 Task: Hide cookie banner on your booking page.
Action: Mouse moved to (961, 68)
Screenshot: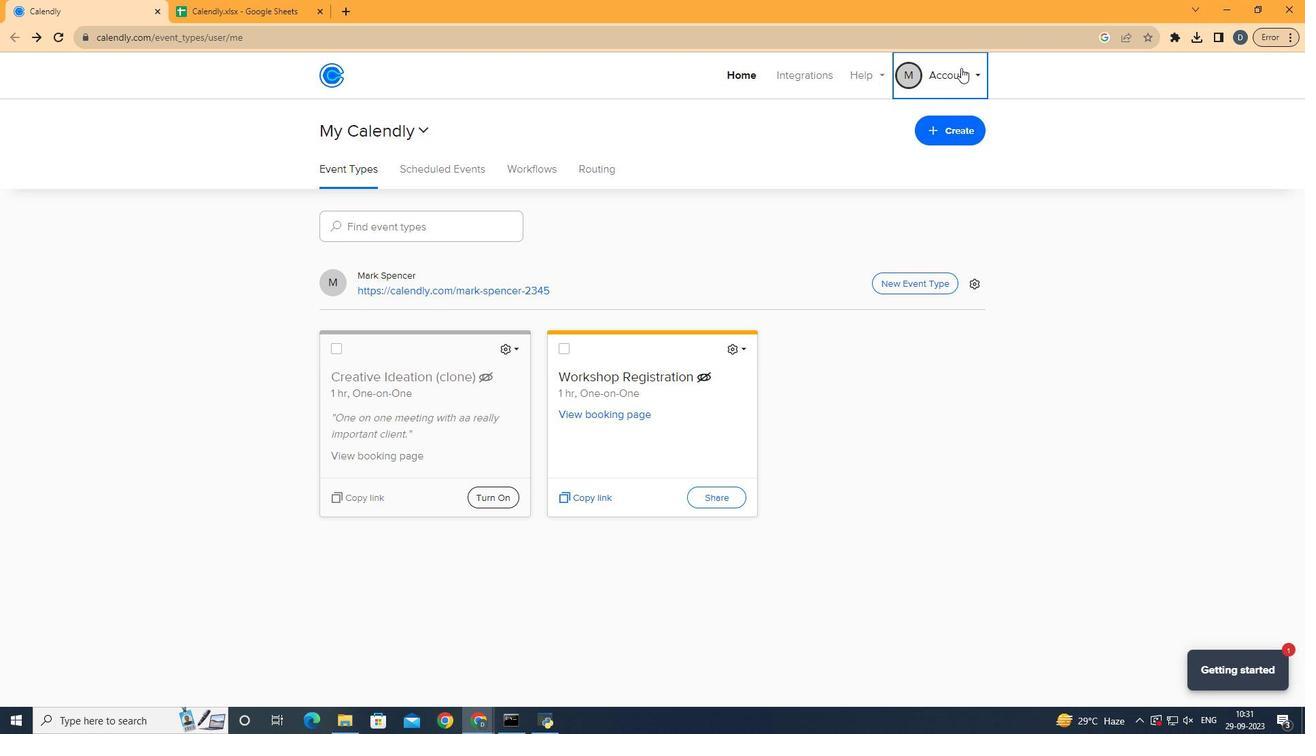 
Action: Mouse pressed left at (961, 68)
Screenshot: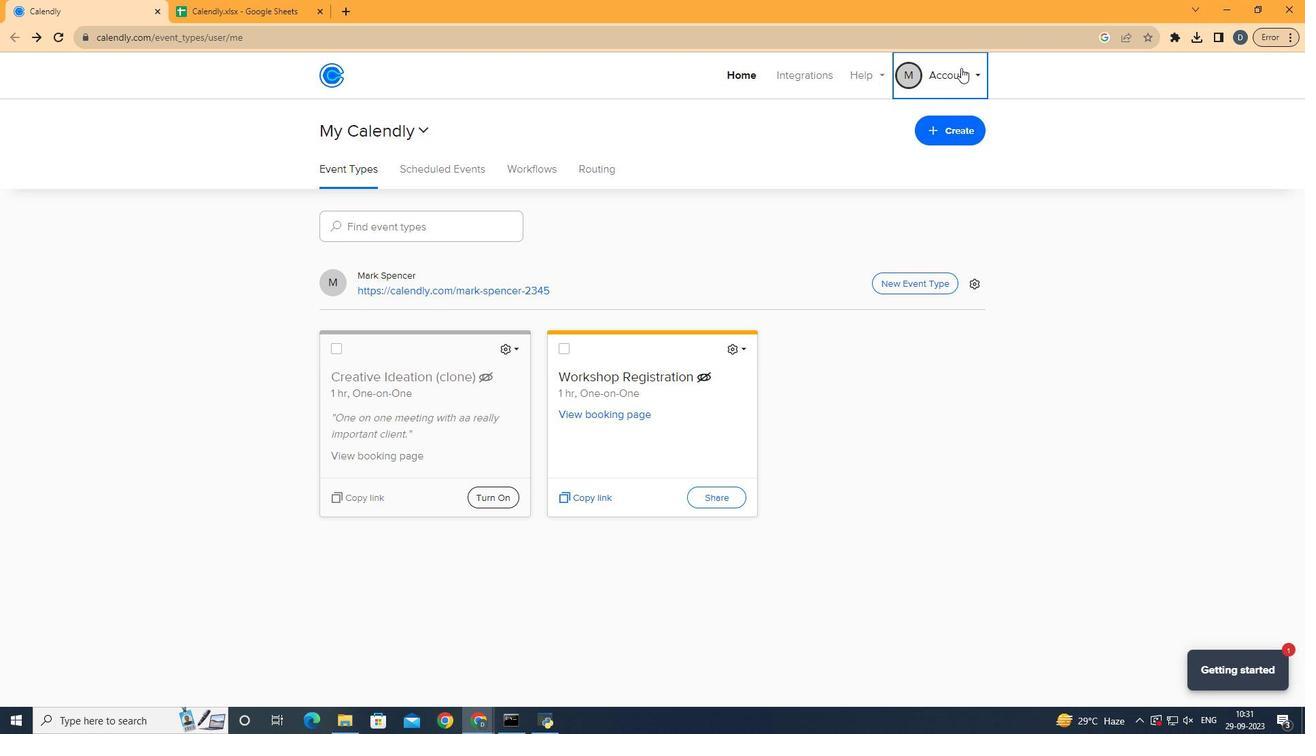
Action: Mouse moved to (899, 184)
Screenshot: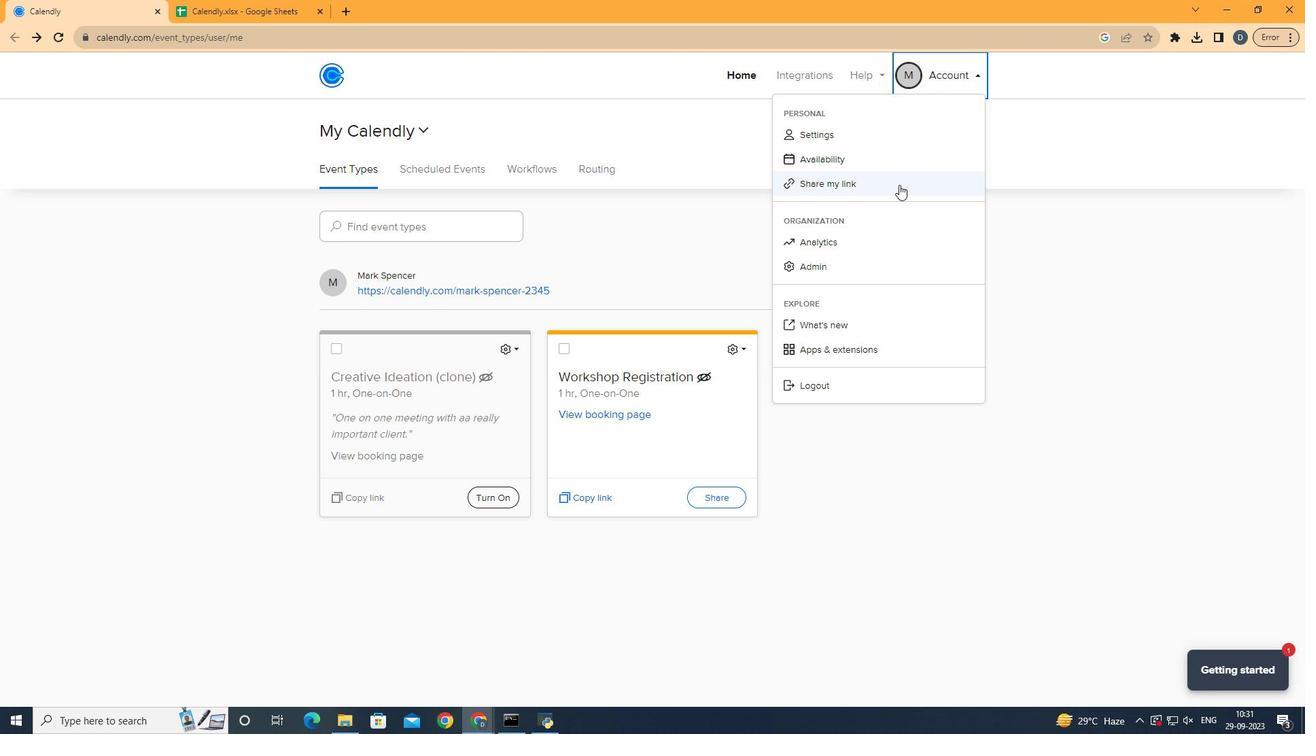 
Action: Mouse pressed left at (899, 184)
Screenshot: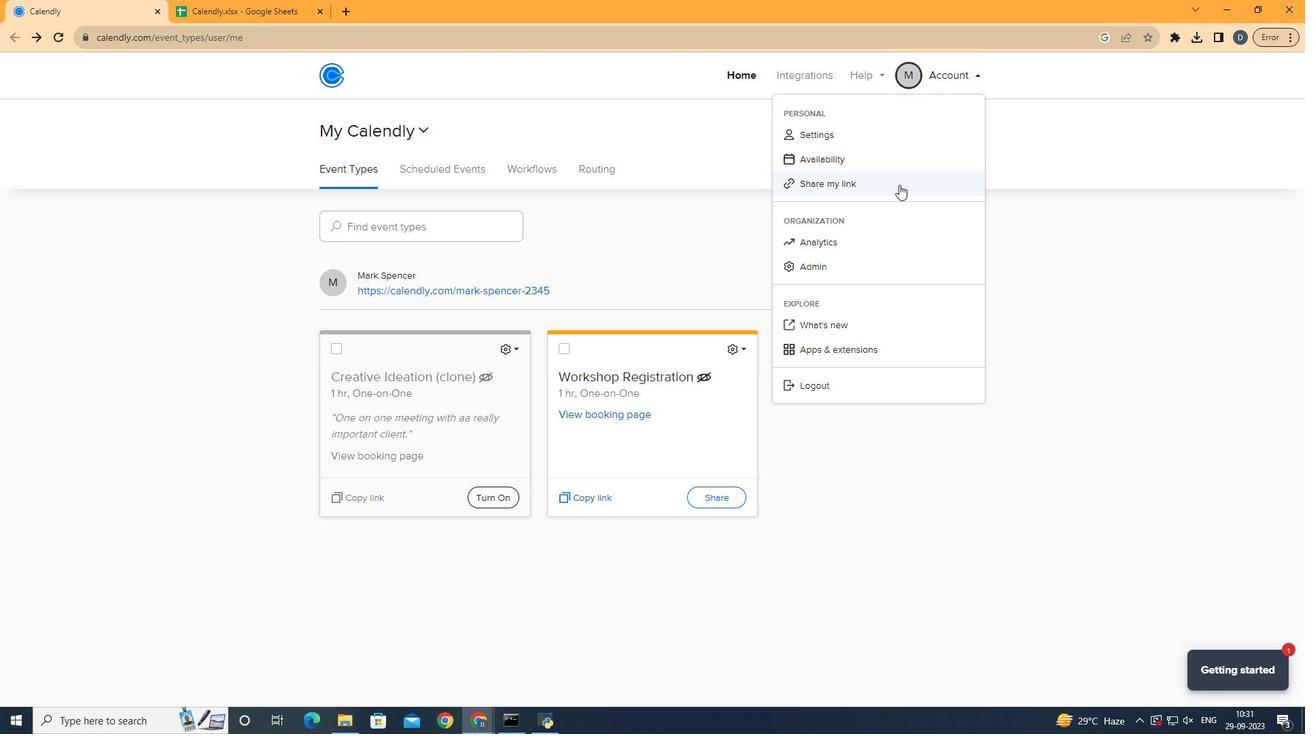 
Action: Mouse moved to (705, 234)
Screenshot: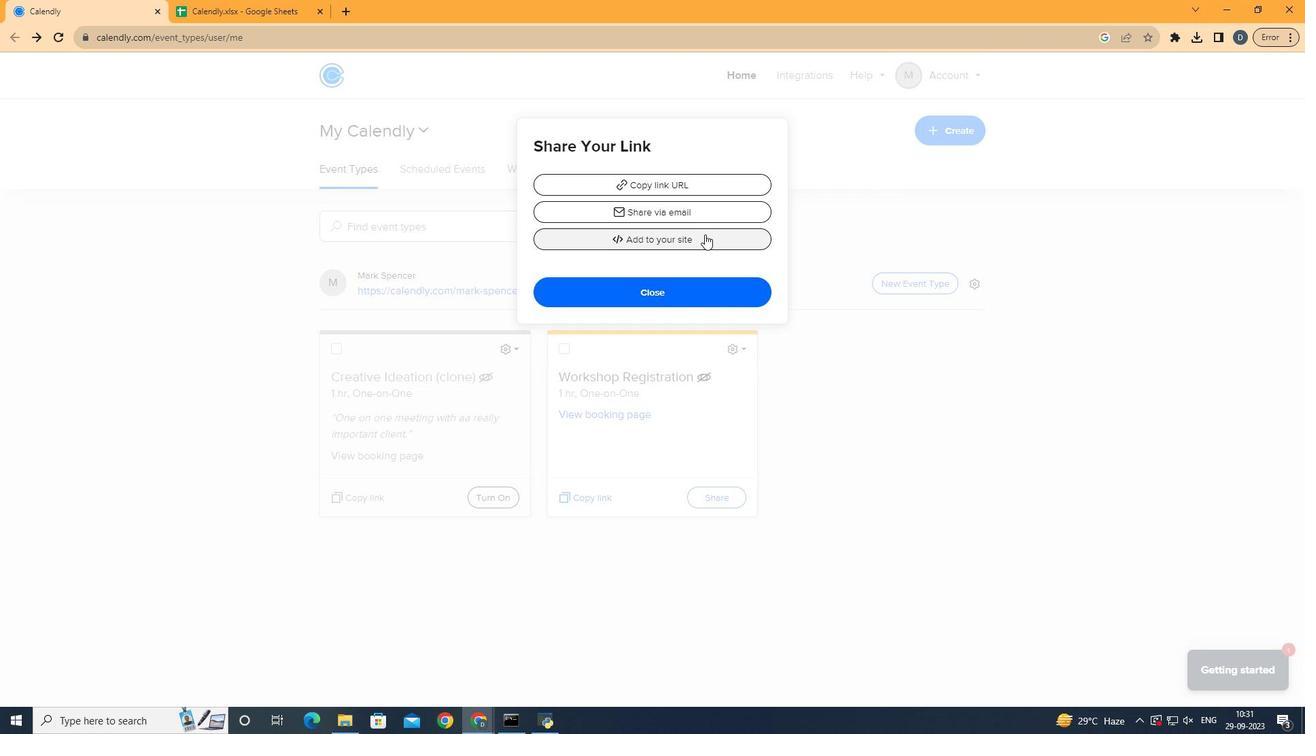 
Action: Mouse pressed left at (705, 234)
Screenshot: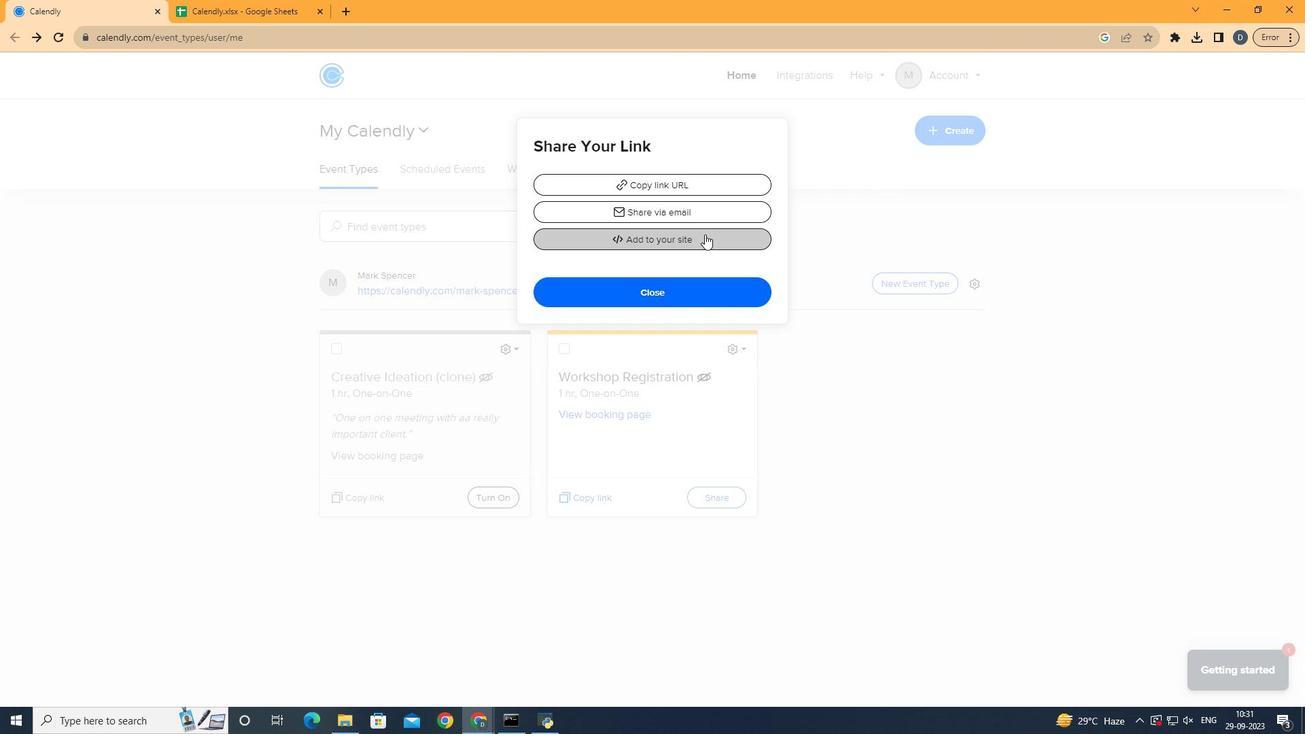 
Action: Mouse moved to (631, 310)
Screenshot: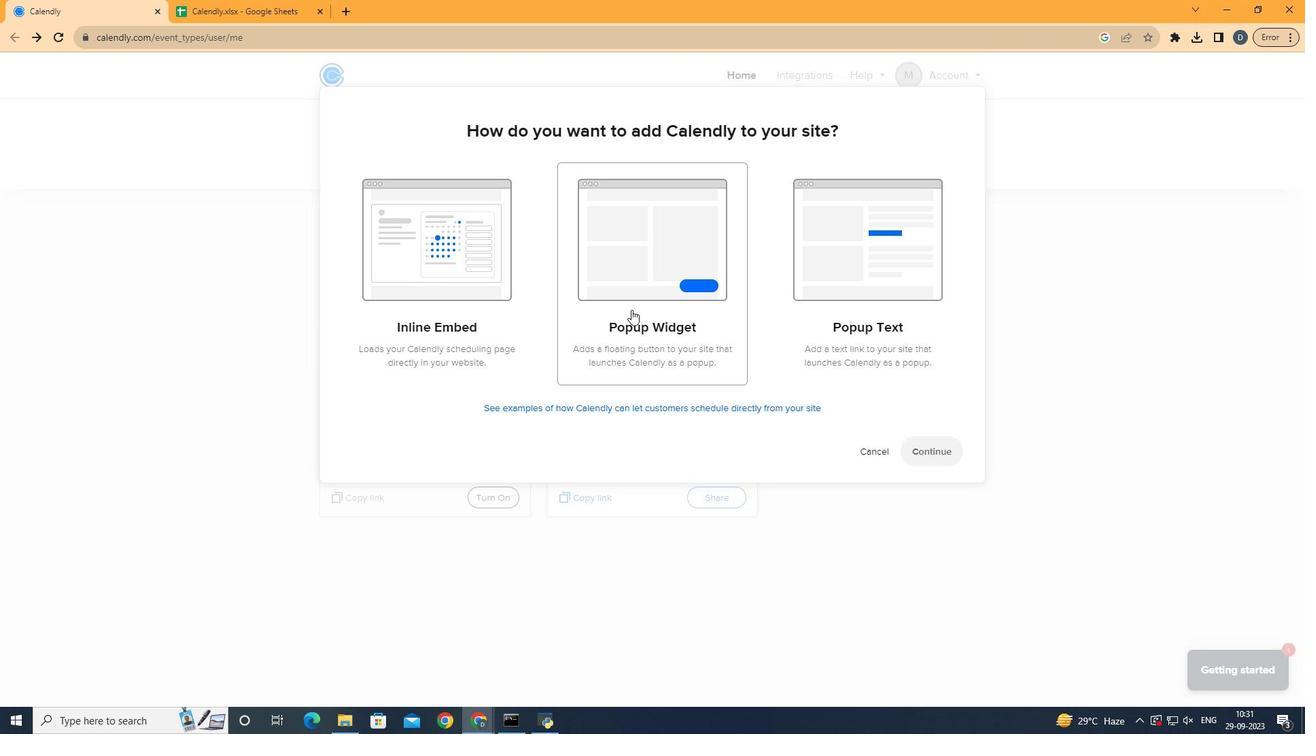 
Action: Mouse pressed left at (631, 310)
Screenshot: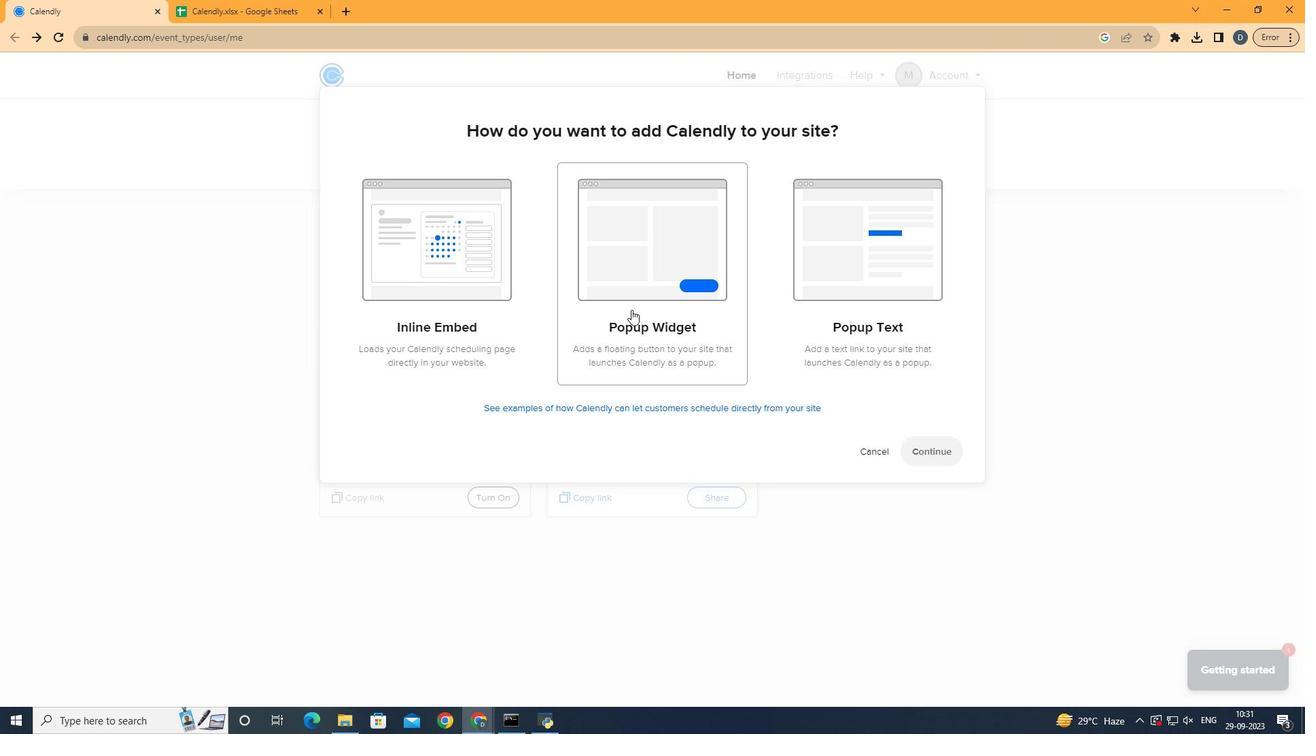 
Action: Mouse moved to (931, 454)
Screenshot: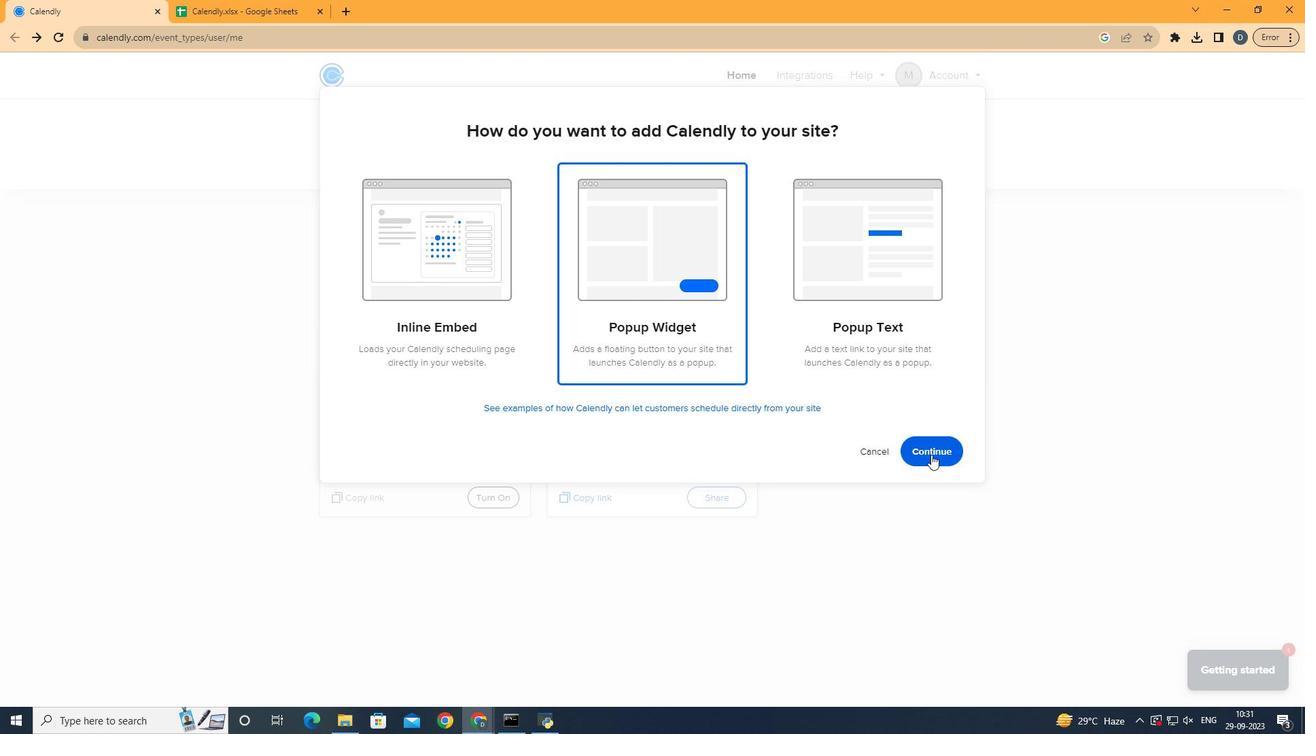 
Action: Mouse pressed left at (931, 454)
Screenshot: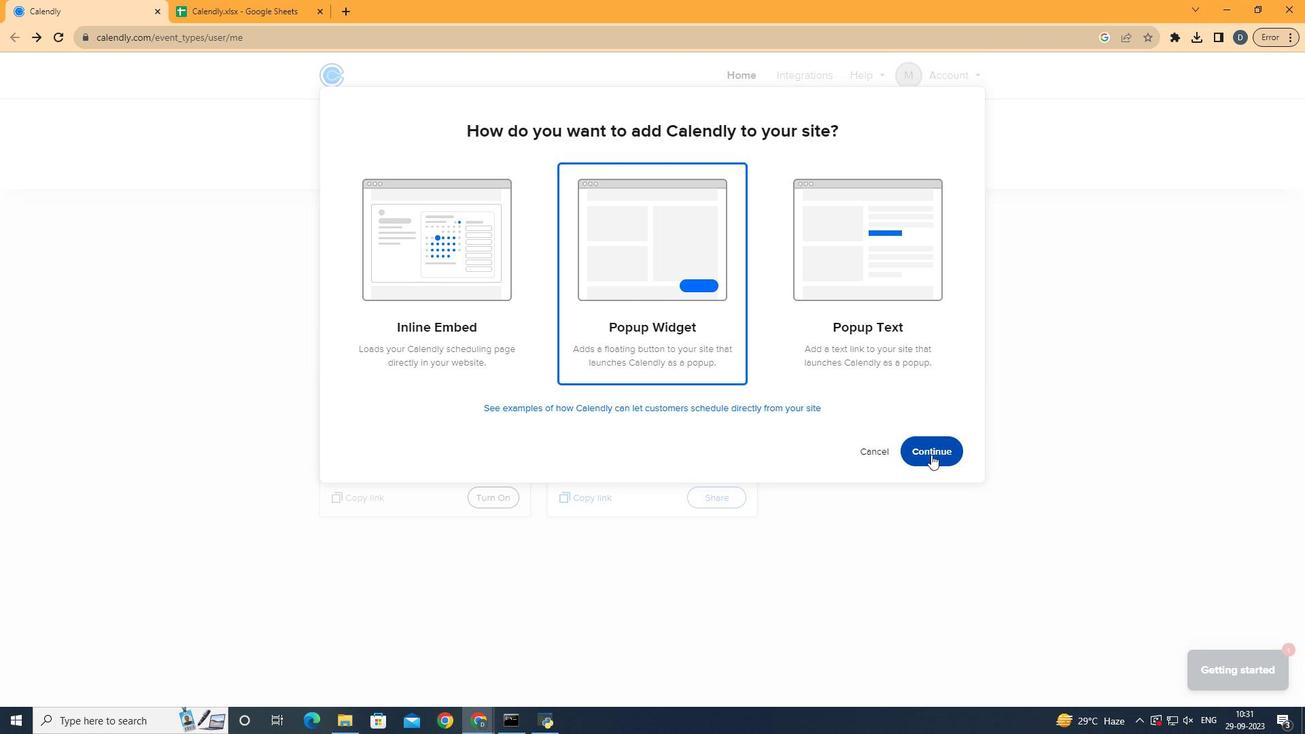 
Action: Mouse moved to (473, 405)
Screenshot: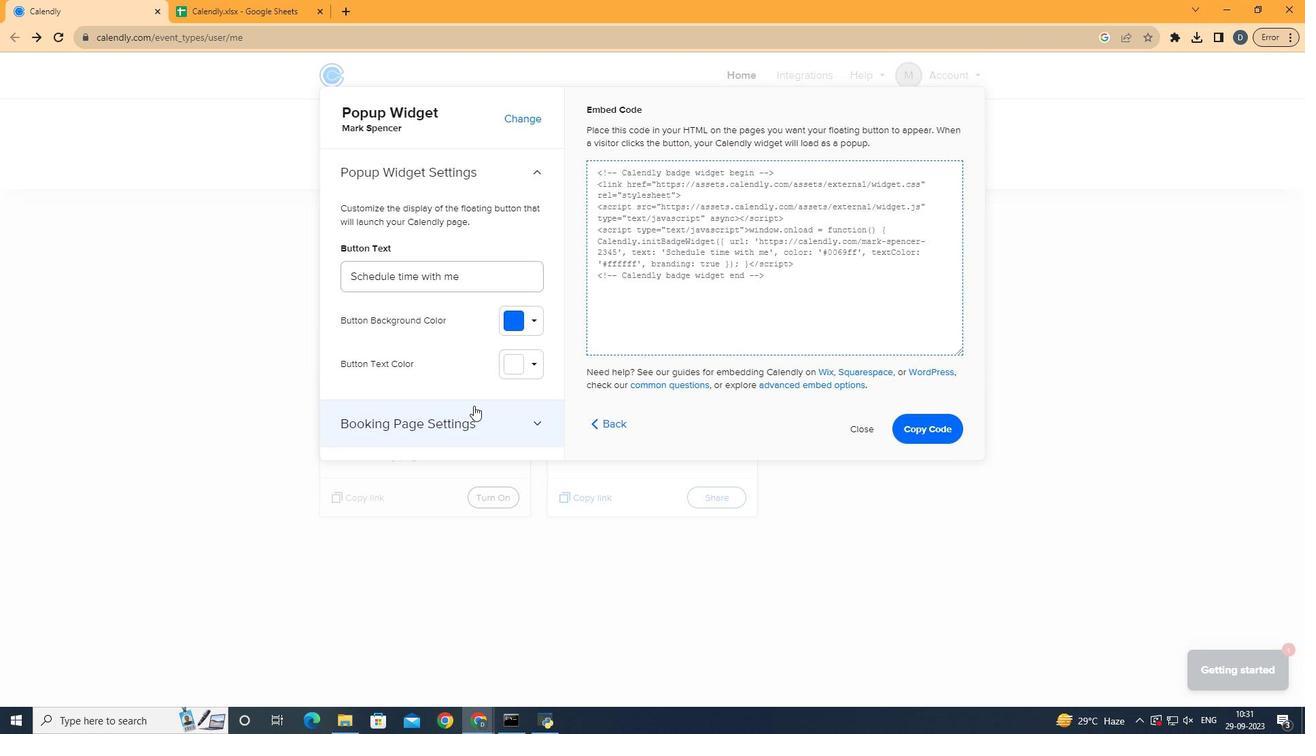 
Action: Mouse pressed left at (473, 405)
Screenshot: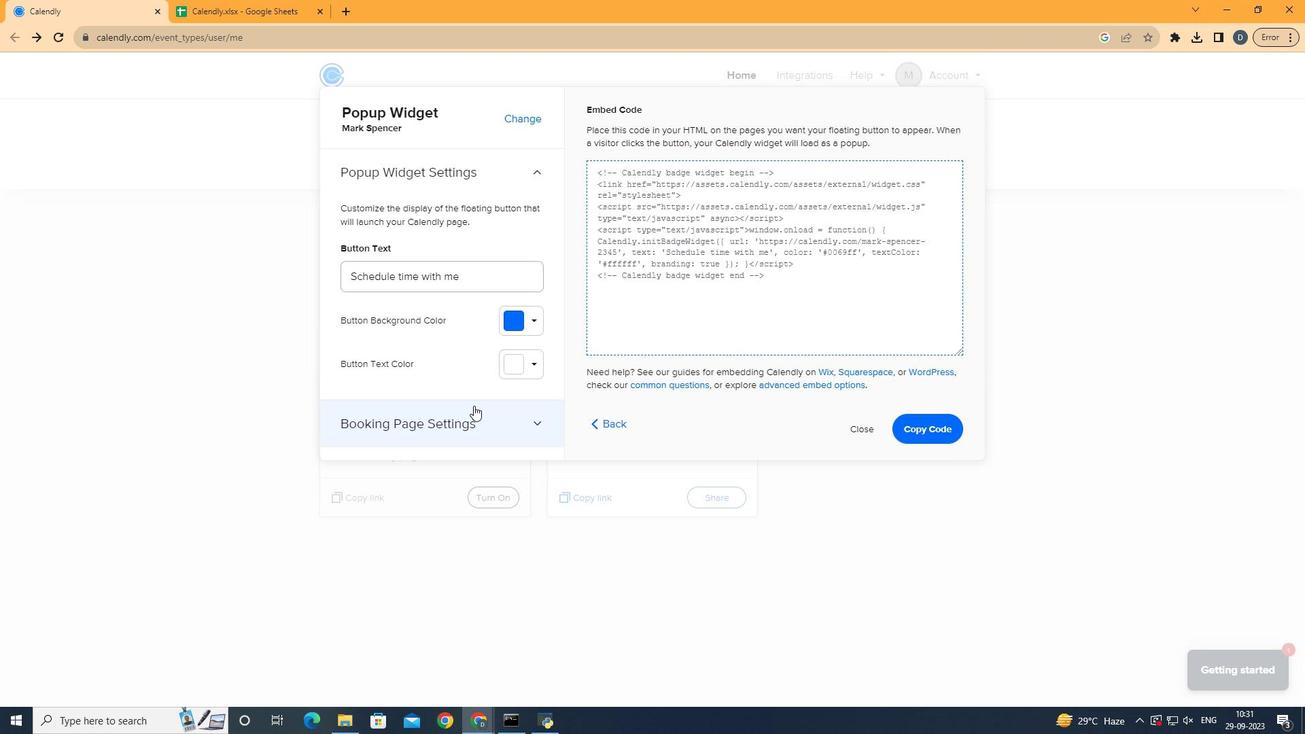 
Action: Mouse moved to (400, 319)
Screenshot: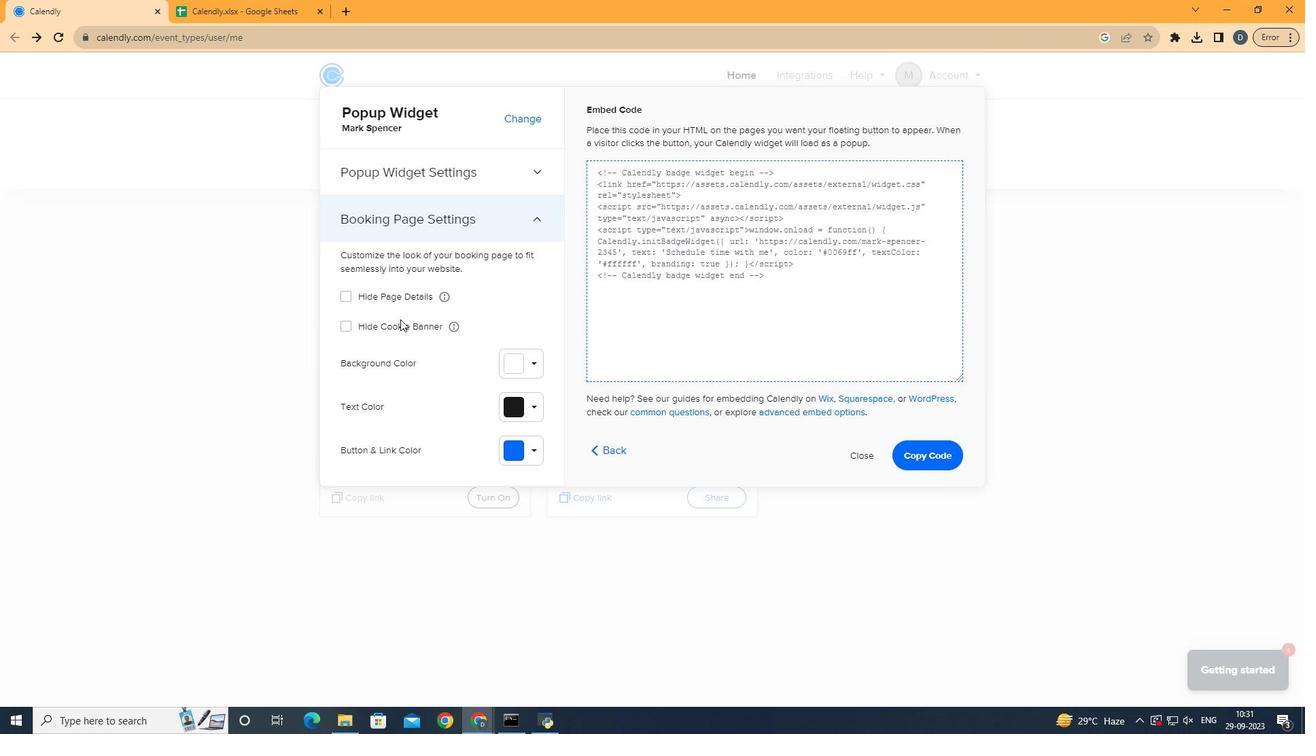 
Action: Mouse pressed left at (400, 319)
Screenshot: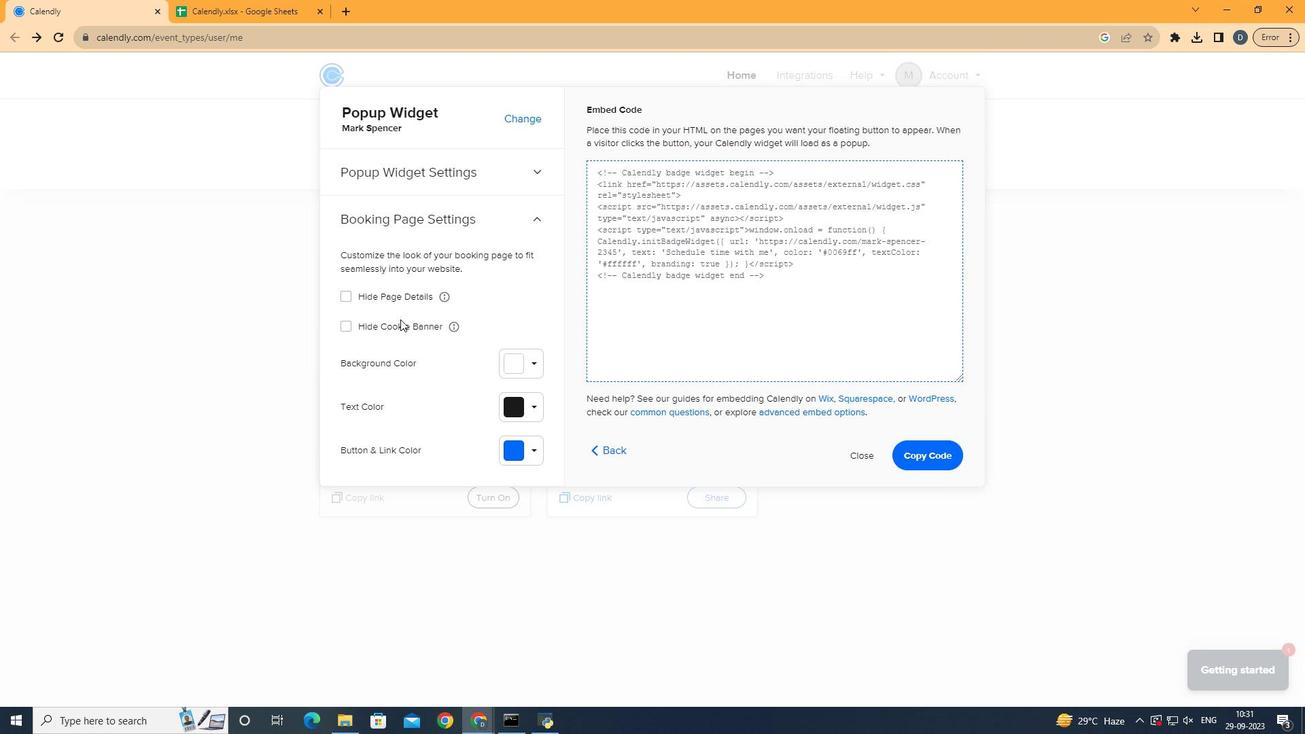 
Action: Mouse moved to (398, 326)
Screenshot: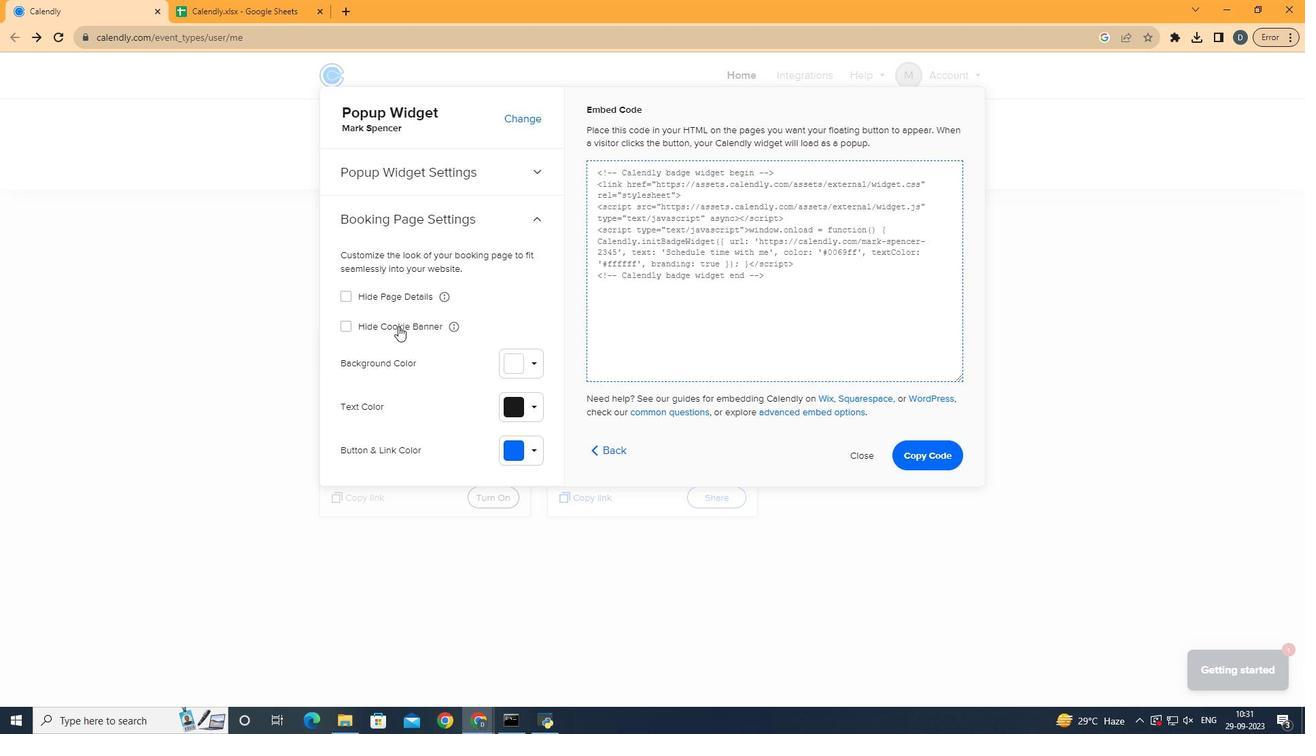 
Action: Mouse pressed left at (398, 326)
Screenshot: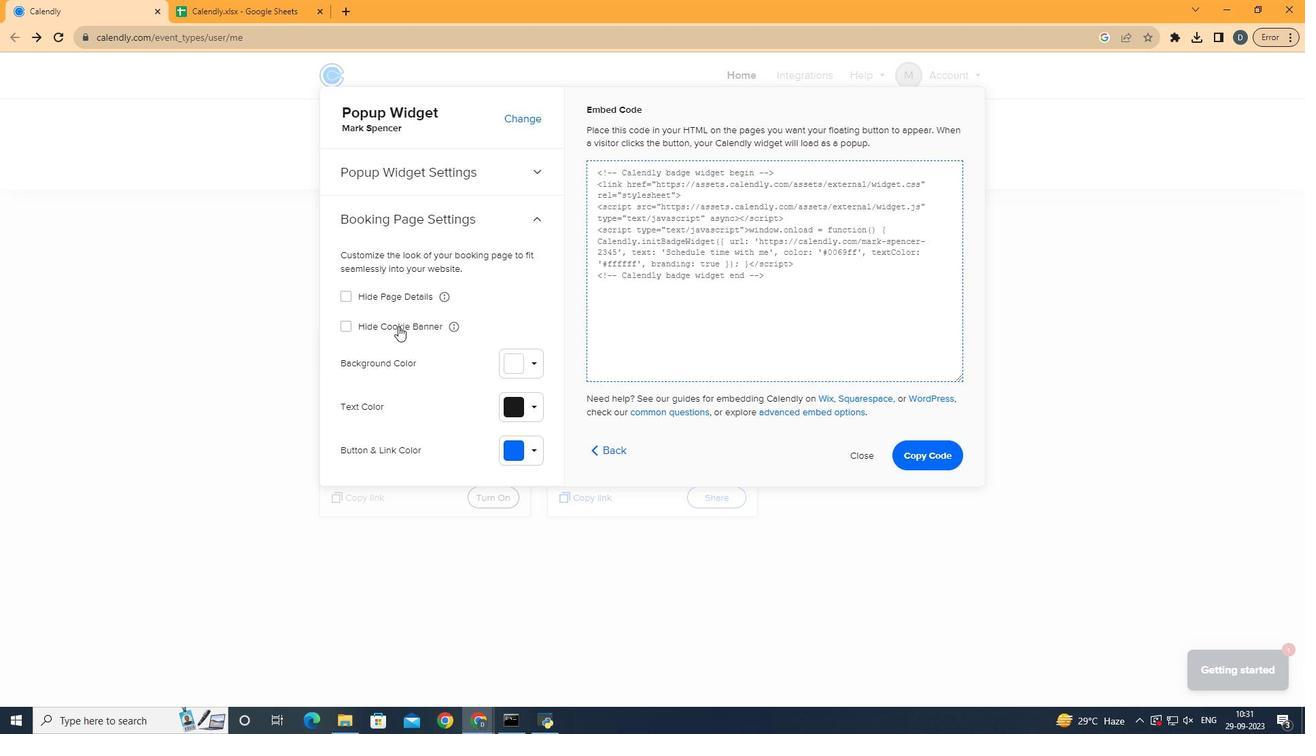
Action: Mouse moved to (488, 314)
Screenshot: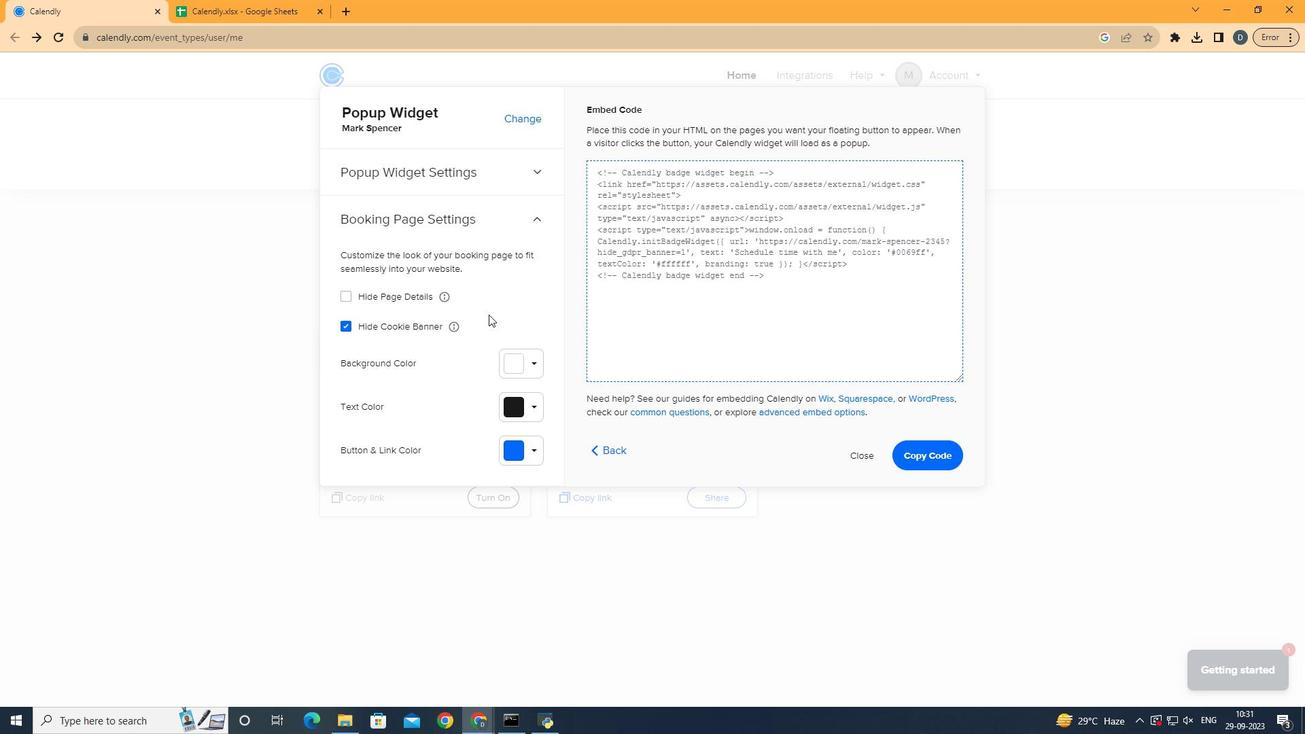
